Task: Create a Scrum Project Project0006 in Jira
Action: Mouse moved to (327, 368)
Screenshot: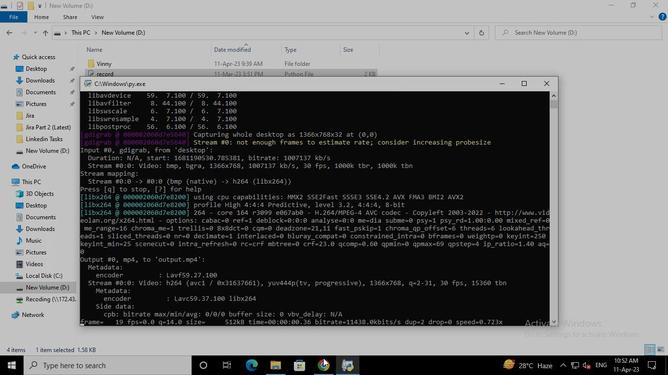 
Action: Mouse pressed left at (327, 368)
Screenshot: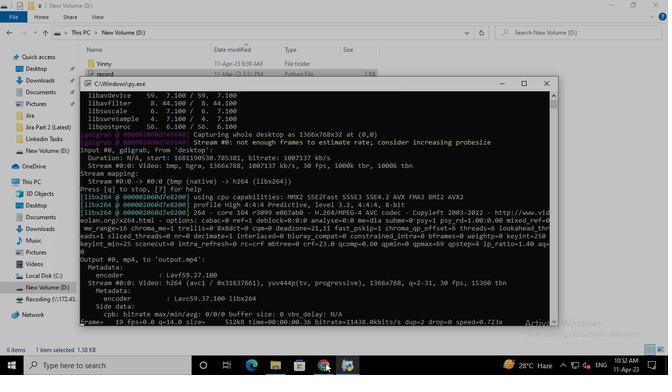 
Action: Mouse moved to (611, 84)
Screenshot: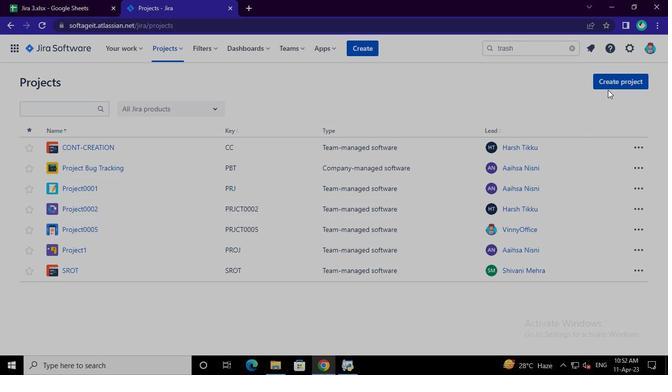 
Action: Mouse pressed left at (611, 84)
Screenshot: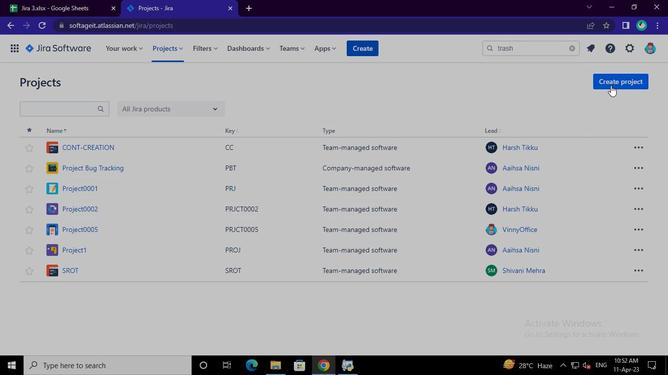 
Action: Mouse moved to (377, 252)
Screenshot: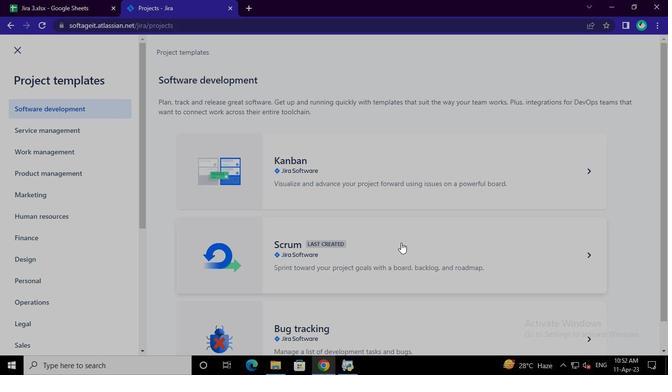 
Action: Mouse pressed left at (377, 252)
Screenshot: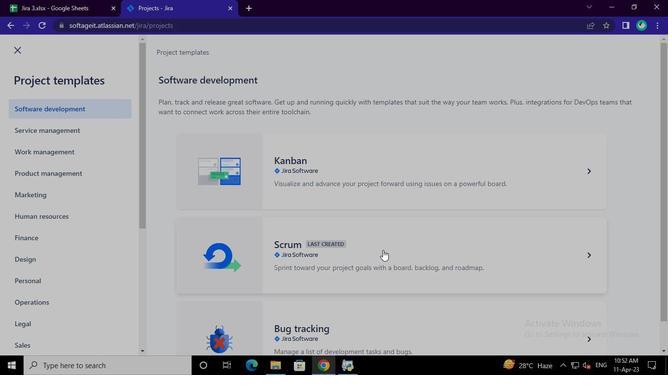 
Action: Mouse moved to (593, 330)
Screenshot: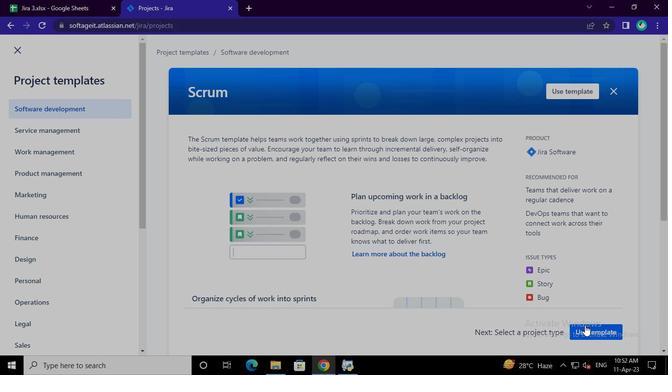 
Action: Mouse pressed left at (593, 330)
Screenshot: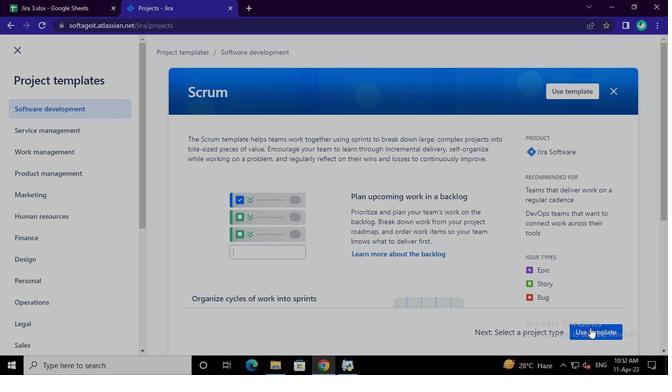 
Action: Mouse moved to (320, 329)
Screenshot: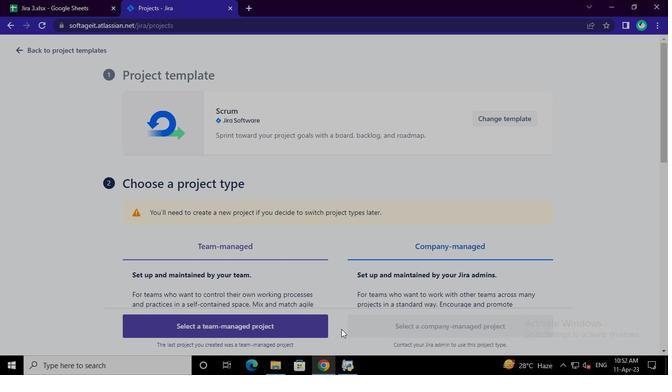 
Action: Mouse pressed left at (320, 329)
Screenshot: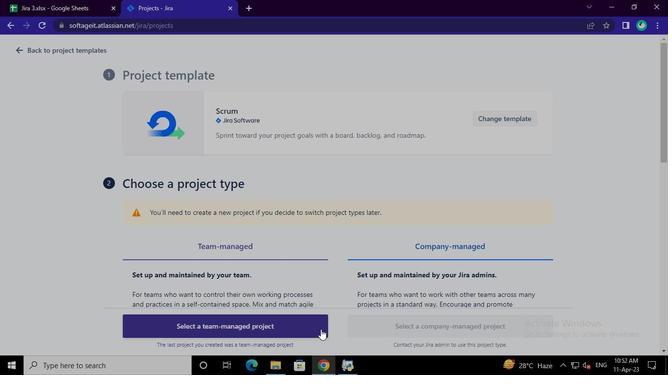 
Action: Mouse moved to (203, 158)
Screenshot: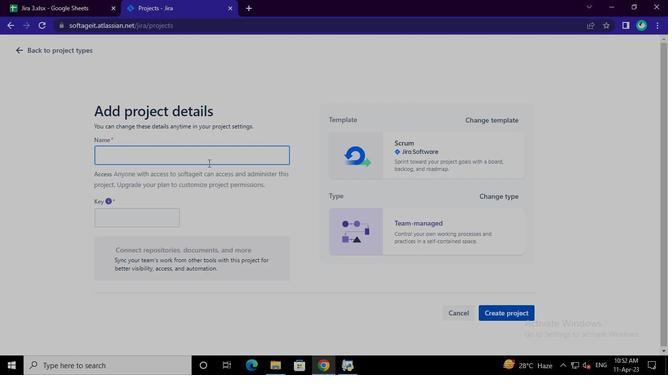 
Action: Mouse pressed left at (203, 158)
Screenshot: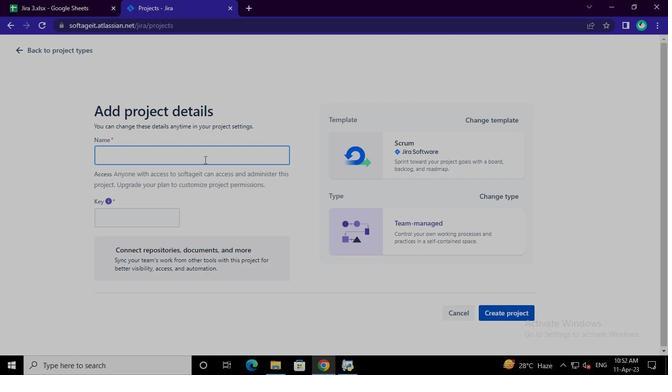 
Action: Keyboard Key.shift
Screenshot: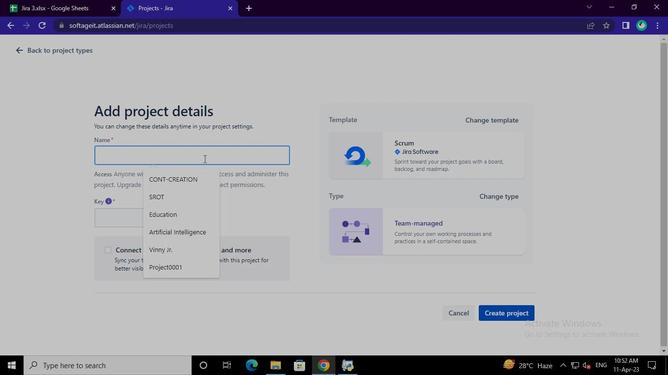 
Action: Keyboard P
Screenshot: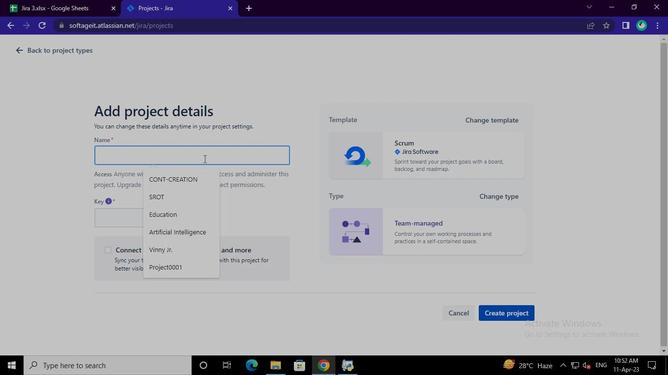 
Action: Keyboard r
Screenshot: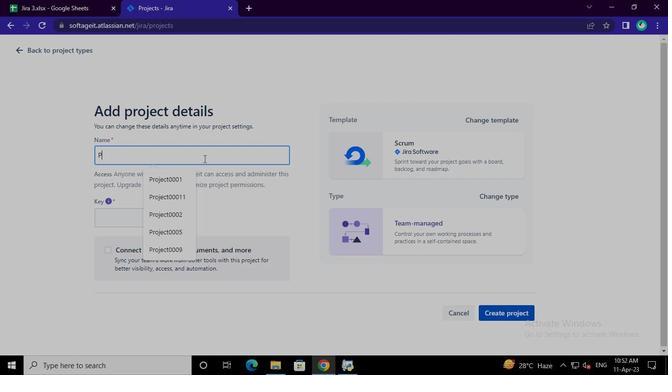 
Action: Keyboard o
Screenshot: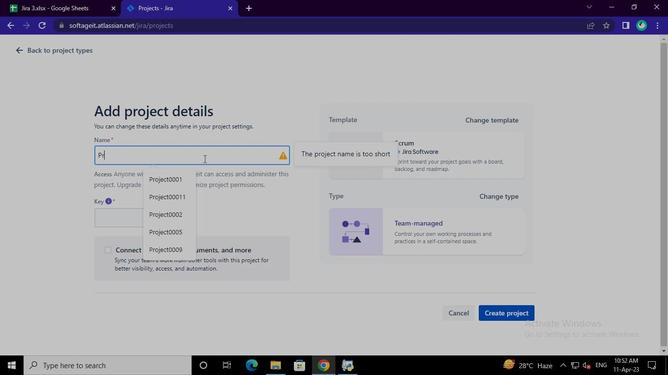
Action: Keyboard j
Screenshot: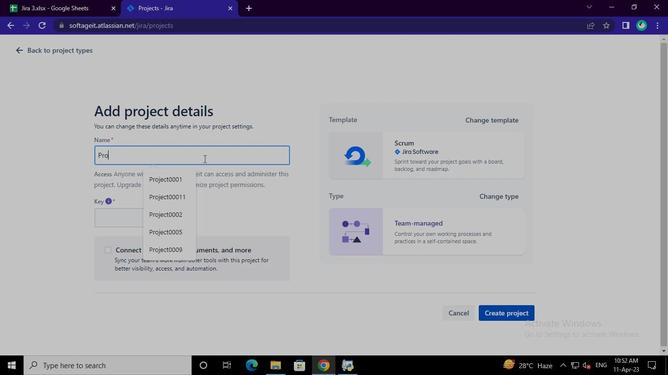 
Action: Keyboard e
Screenshot: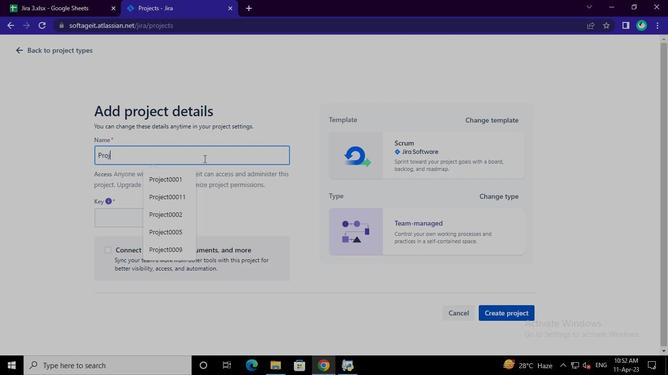 
Action: Keyboard c
Screenshot: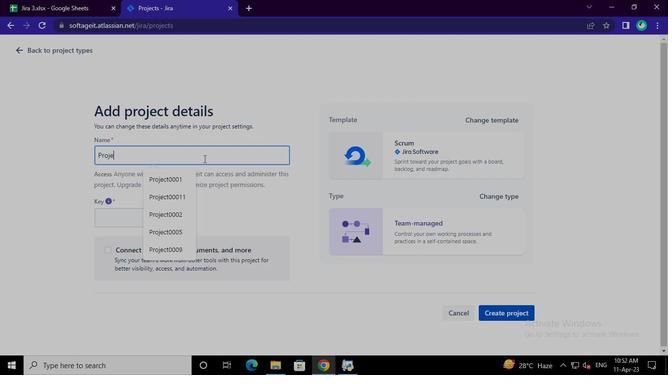 
Action: Keyboard t
Screenshot: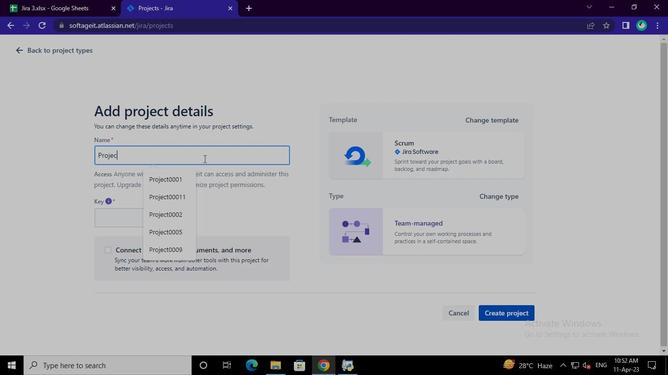 
Action: Keyboard <96>
Screenshot: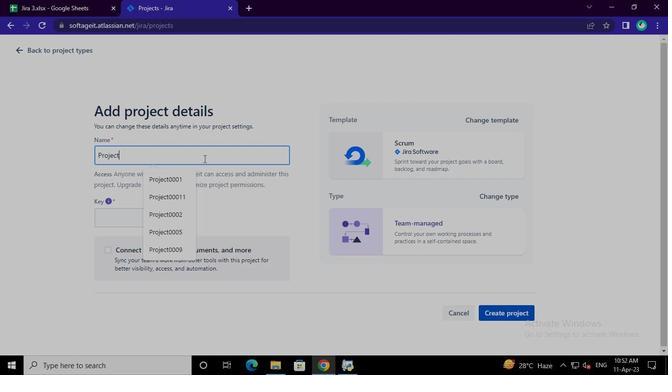 
Action: Keyboard <96>
Screenshot: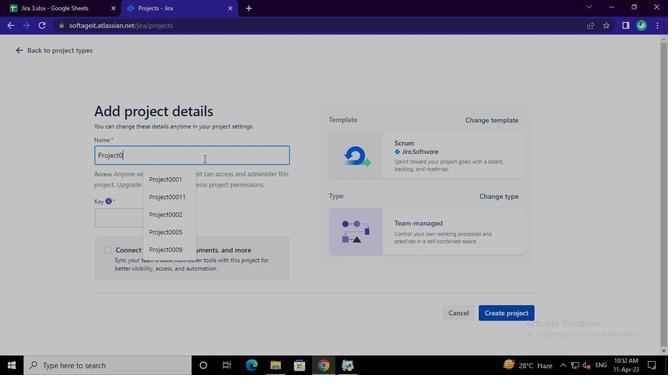 
Action: Keyboard <96>
Screenshot: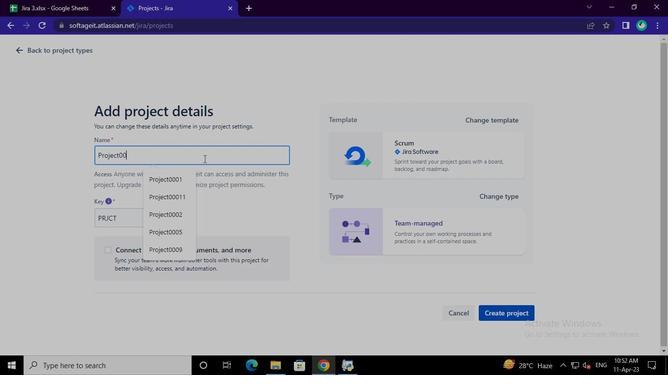 
Action: Keyboard <102>
Screenshot: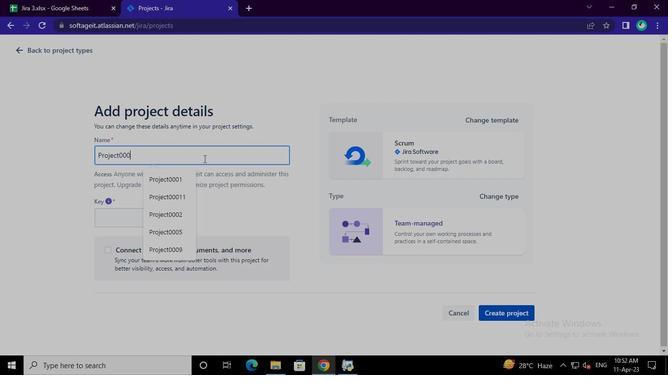 
Action: Mouse moved to (496, 310)
Screenshot: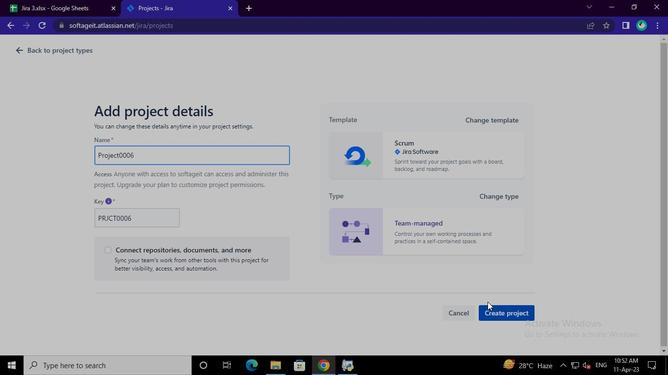 
Action: Mouse pressed left at (496, 310)
Screenshot: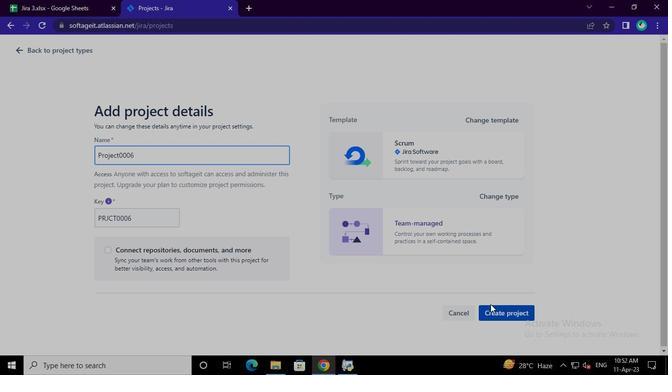 
Action: Mouse moved to (353, 365)
Screenshot: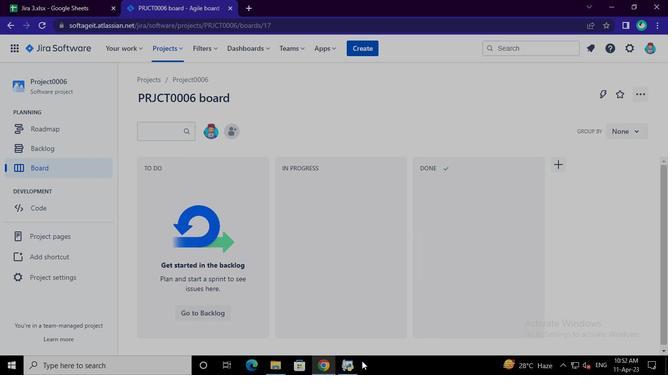 
Action: Mouse pressed left at (353, 365)
Screenshot: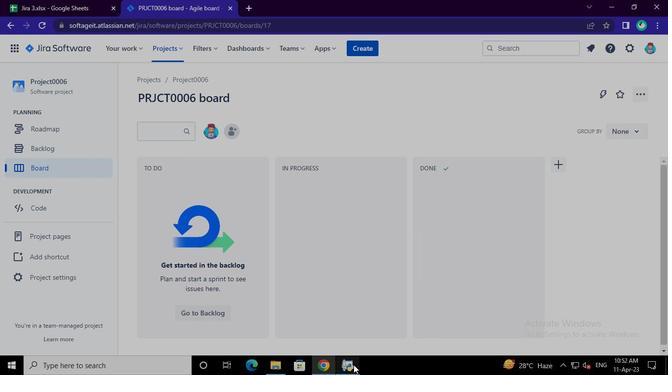 
Action: Mouse moved to (546, 87)
Screenshot: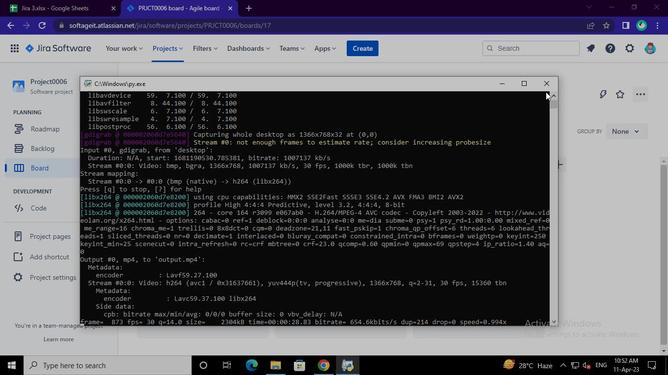 
Action: Mouse pressed left at (546, 87)
Screenshot: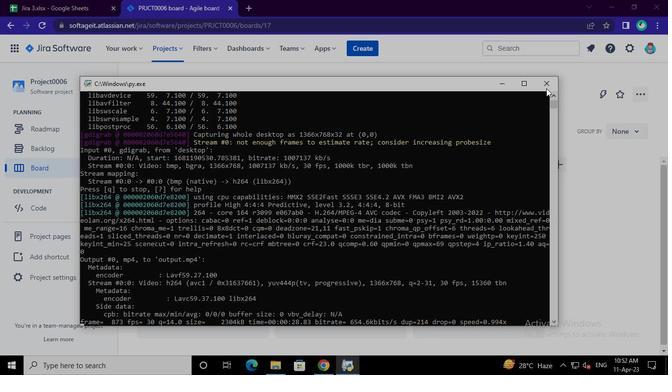 
